 Task: Create a task  Implement a new cloud-based customer analytics system for a company , assign it to team member softage.2@softage.net in the project CoolTech and update the status of the task to  On Track  , set the priority of the task to Low
Action: Mouse moved to (69, 263)
Screenshot: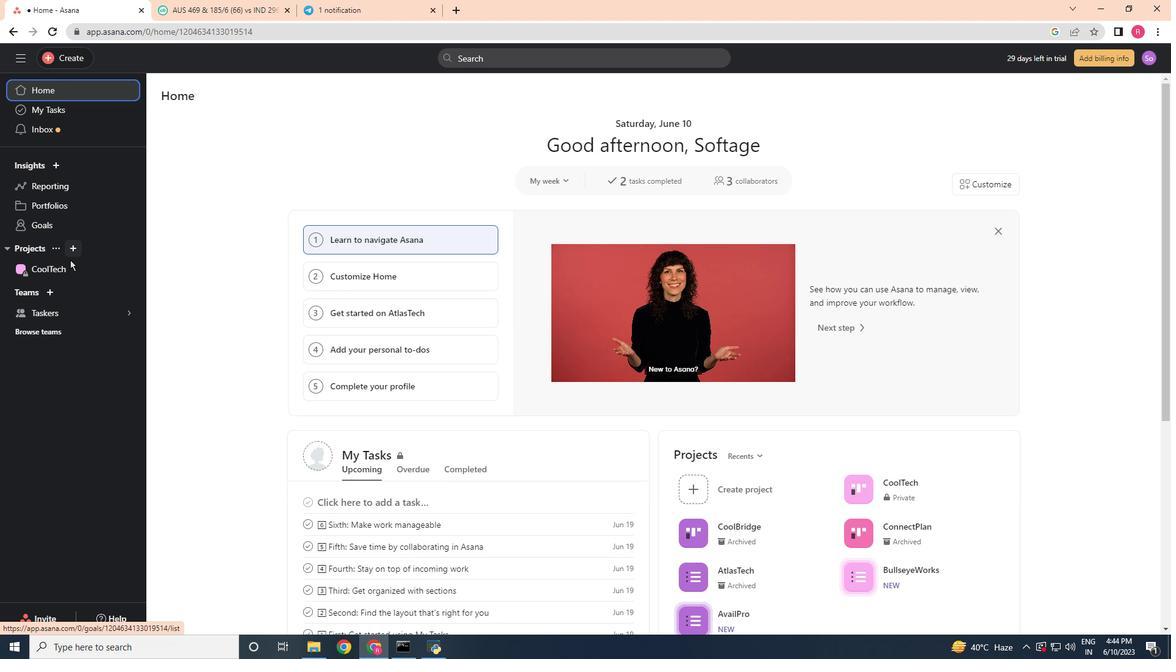 
Action: Mouse pressed left at (69, 263)
Screenshot: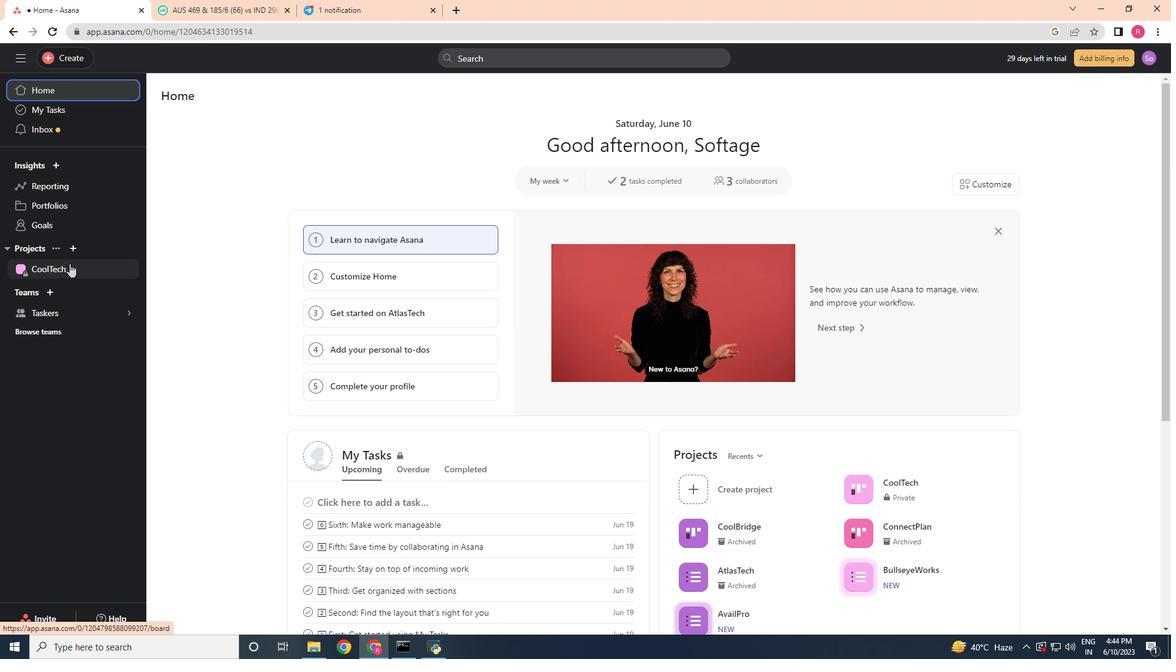 
Action: Mouse moved to (70, 56)
Screenshot: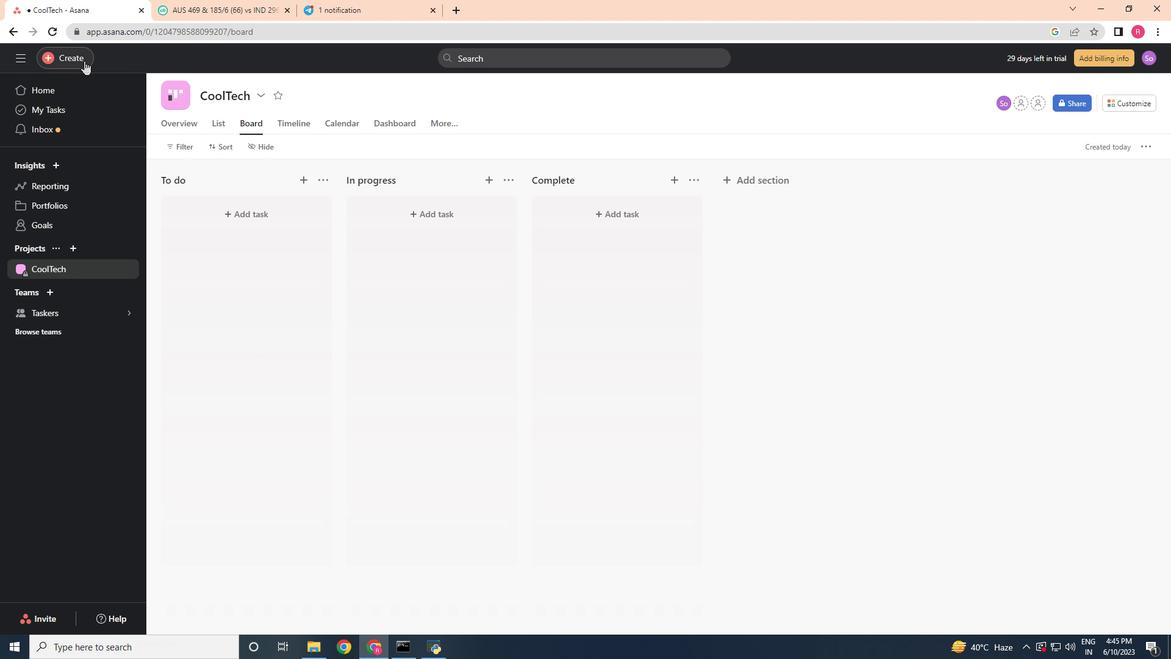 
Action: Mouse pressed left at (70, 56)
Screenshot: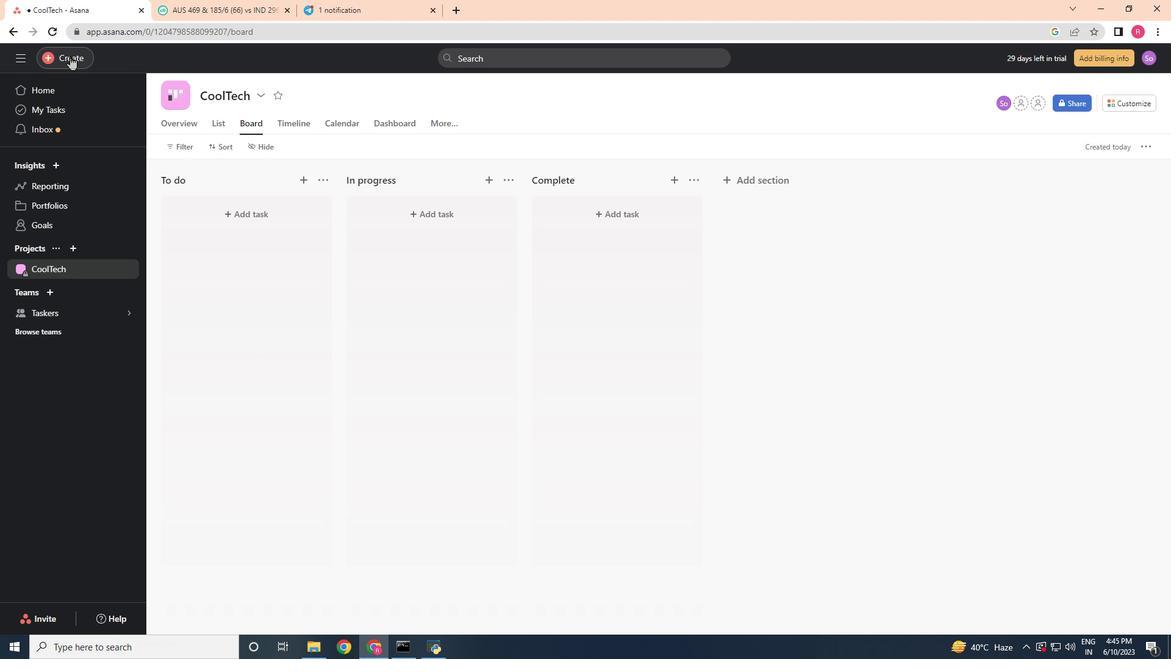 
Action: Mouse moved to (147, 62)
Screenshot: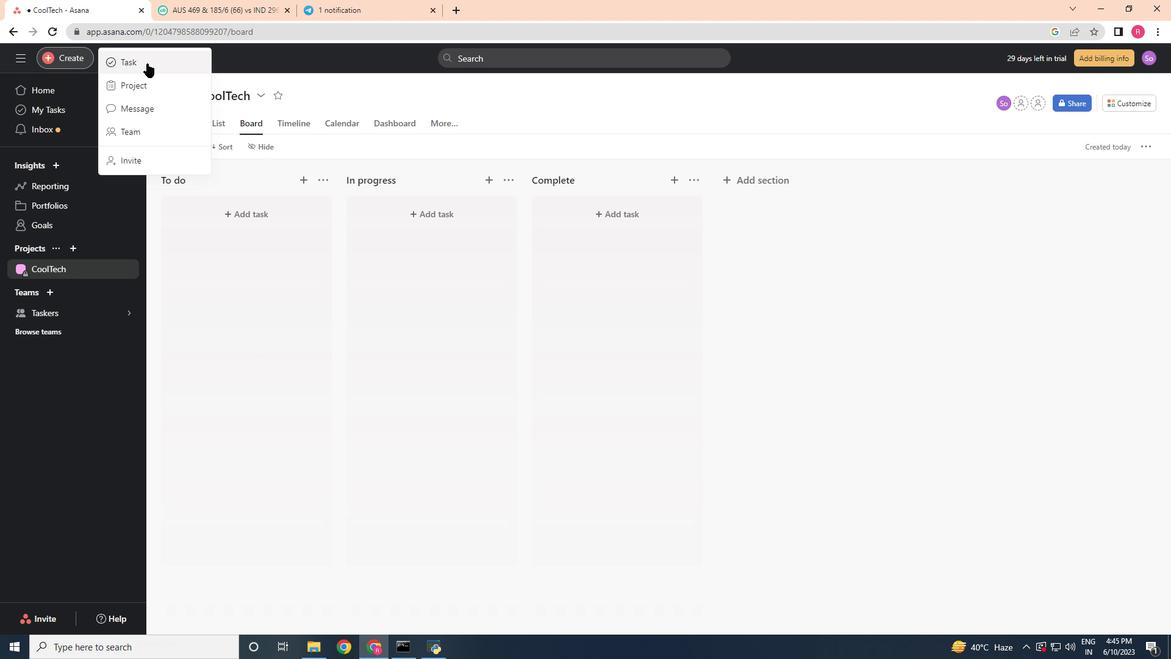 
Action: Mouse pressed left at (147, 62)
Screenshot: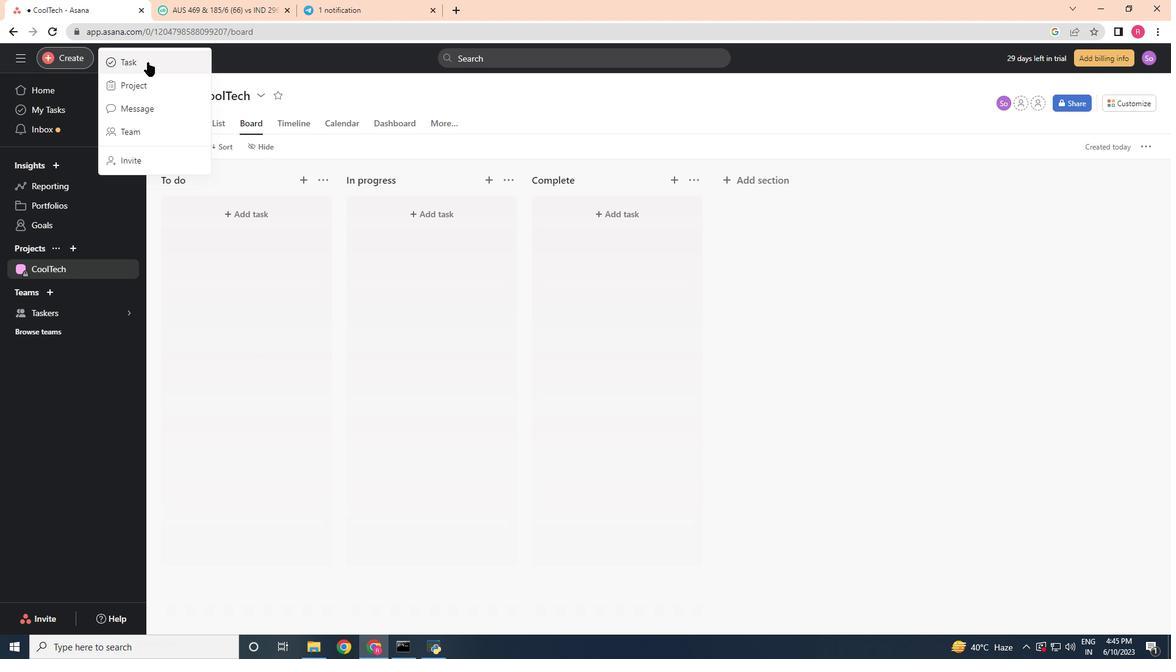 
Action: Mouse moved to (430, 285)
Screenshot: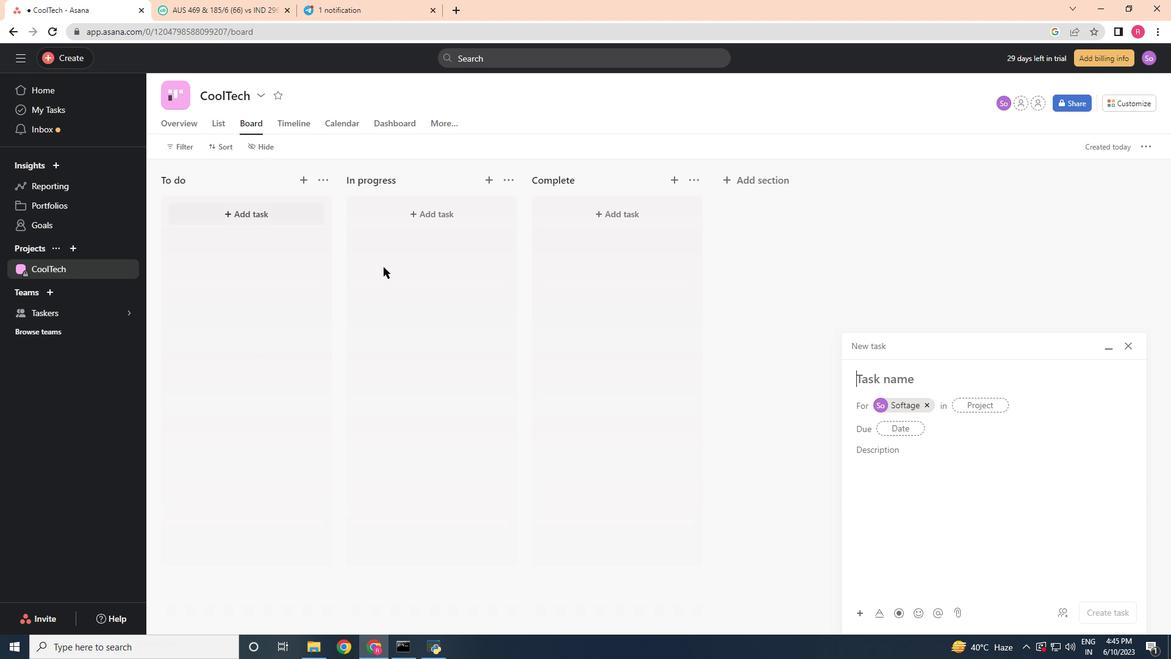 
Action: Key pressed <Key.shift>Implement<Key.space>a<Key.space>new<Key.space>cloud-based<Key.space>customer<Key.space>analystic<Key.space><Key.backspace><Key.backspace><Key.backspace><Key.backspace><Key.backspace><Key.backspace><Key.backspace><Key.backspace>alytics<Key.space>system<Key.space>for<Key.space>a<Key.space>company
Screenshot: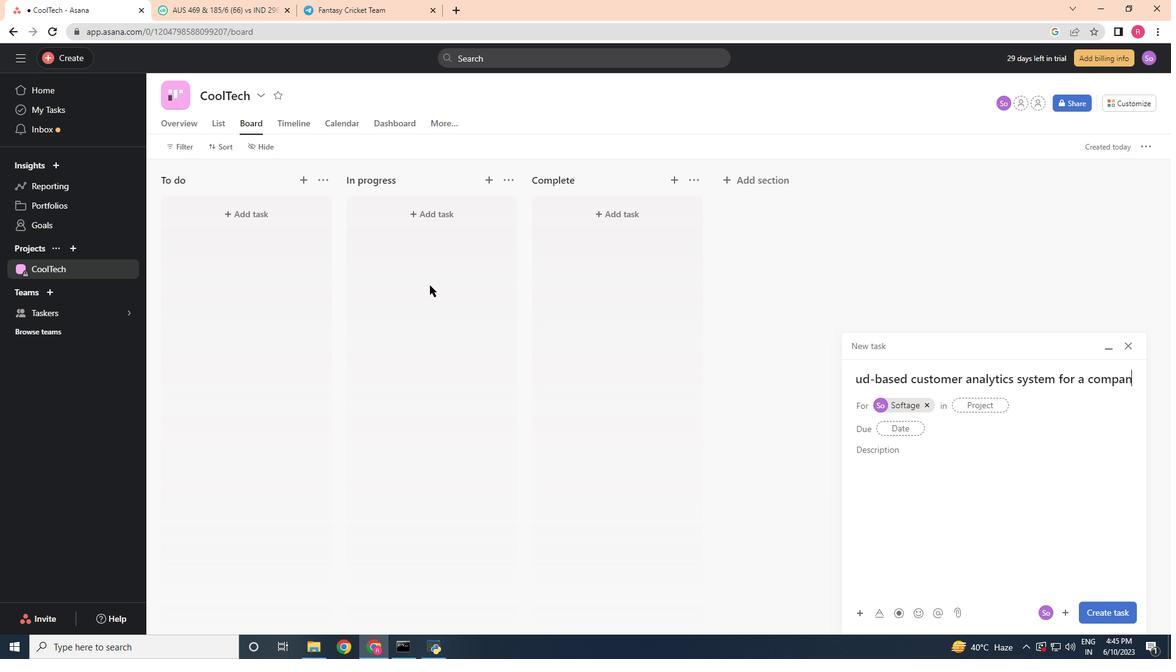 
Action: Mouse moved to (924, 405)
Screenshot: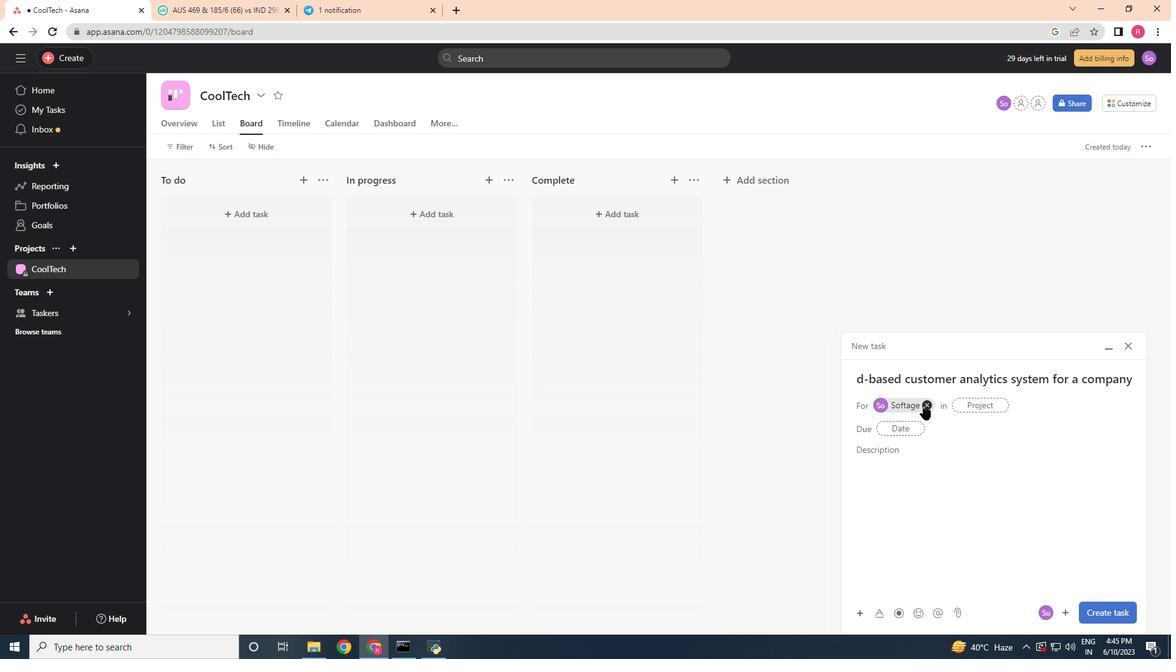 
Action: Mouse pressed left at (924, 405)
Screenshot: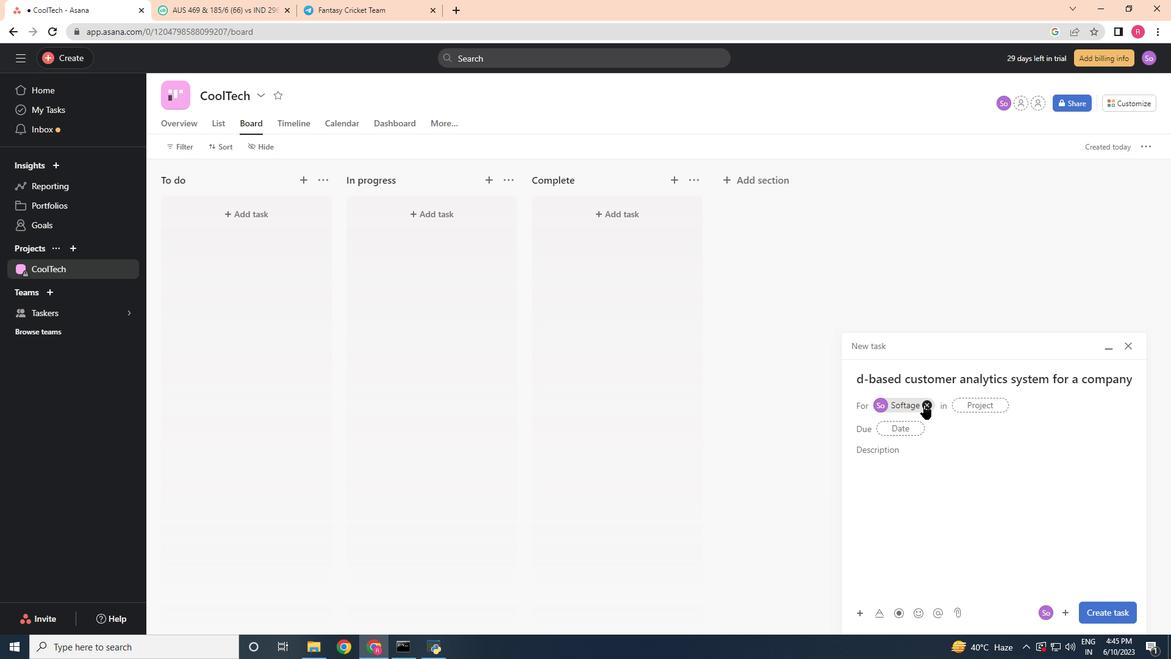 
Action: Mouse moved to (895, 400)
Screenshot: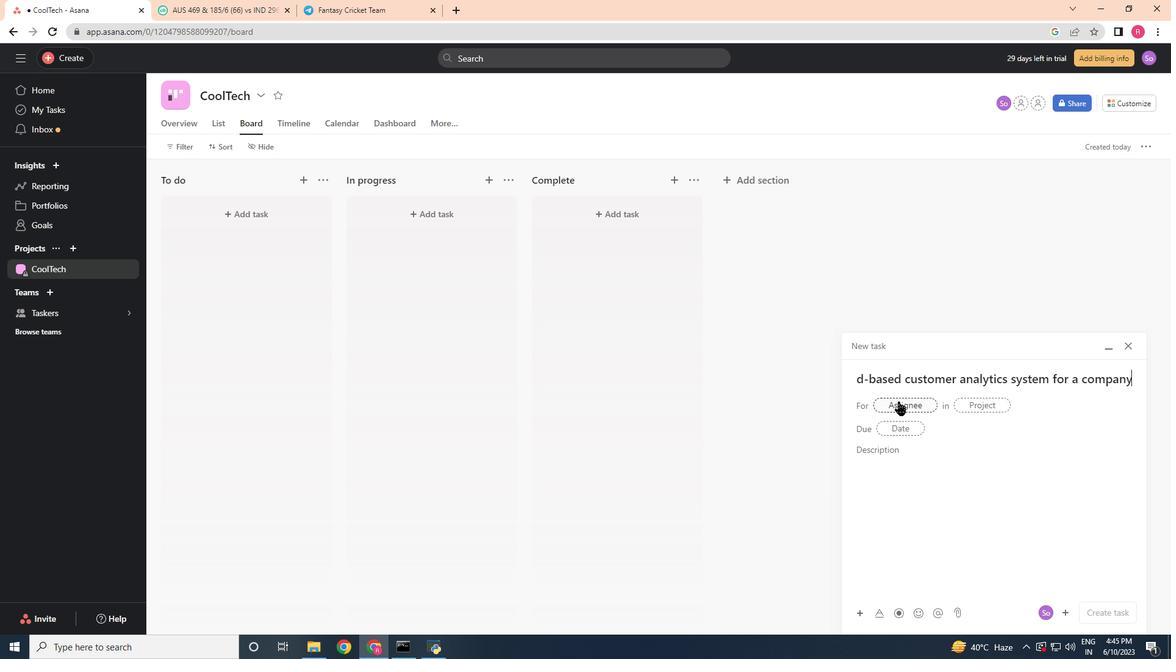
Action: Mouse pressed left at (895, 400)
Screenshot: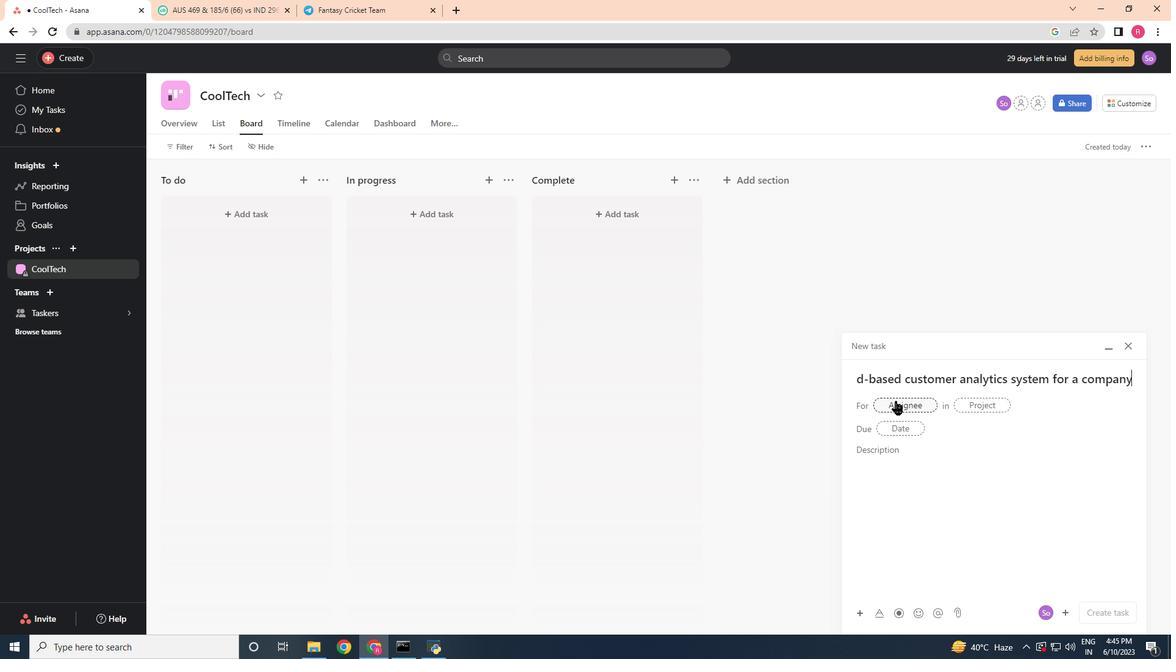 
Action: Mouse moved to (873, 413)
Screenshot: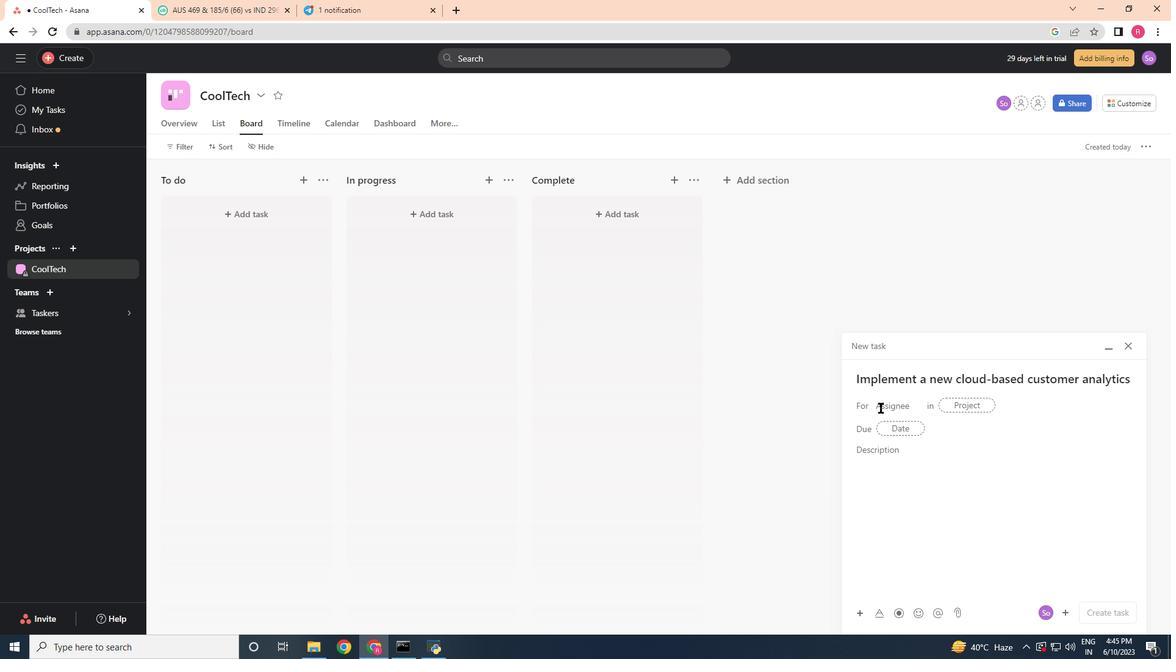 
Action: Key pressed softage.2<Key.shift>@softage.2<Key.backspace>net
Screenshot: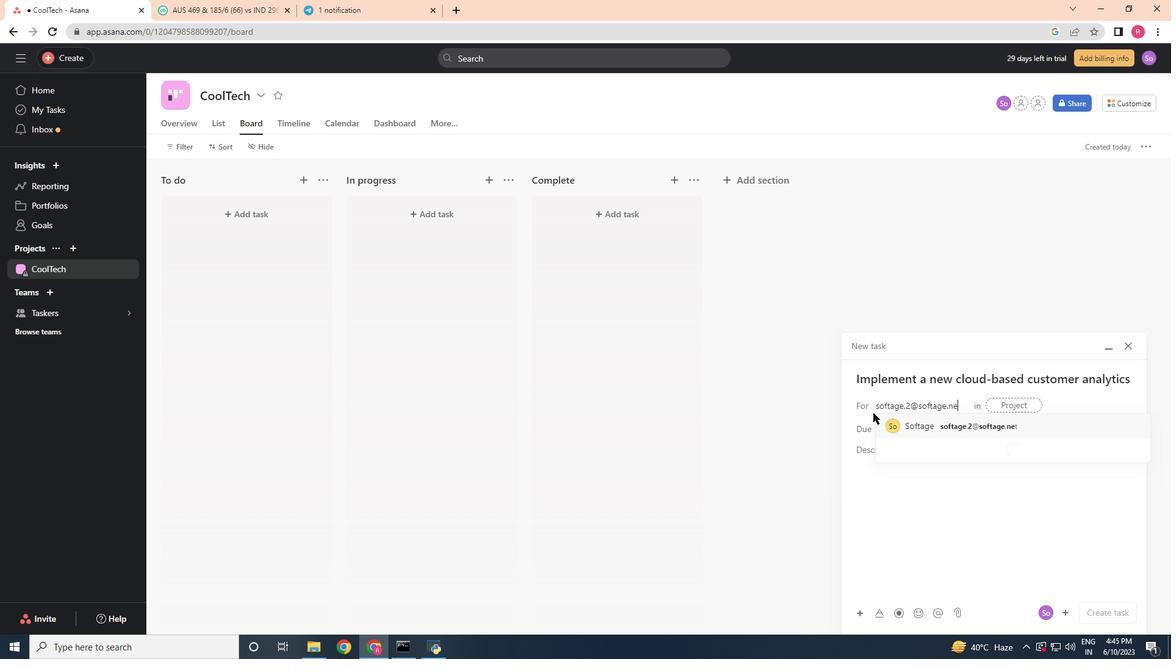 
Action: Mouse moved to (959, 425)
Screenshot: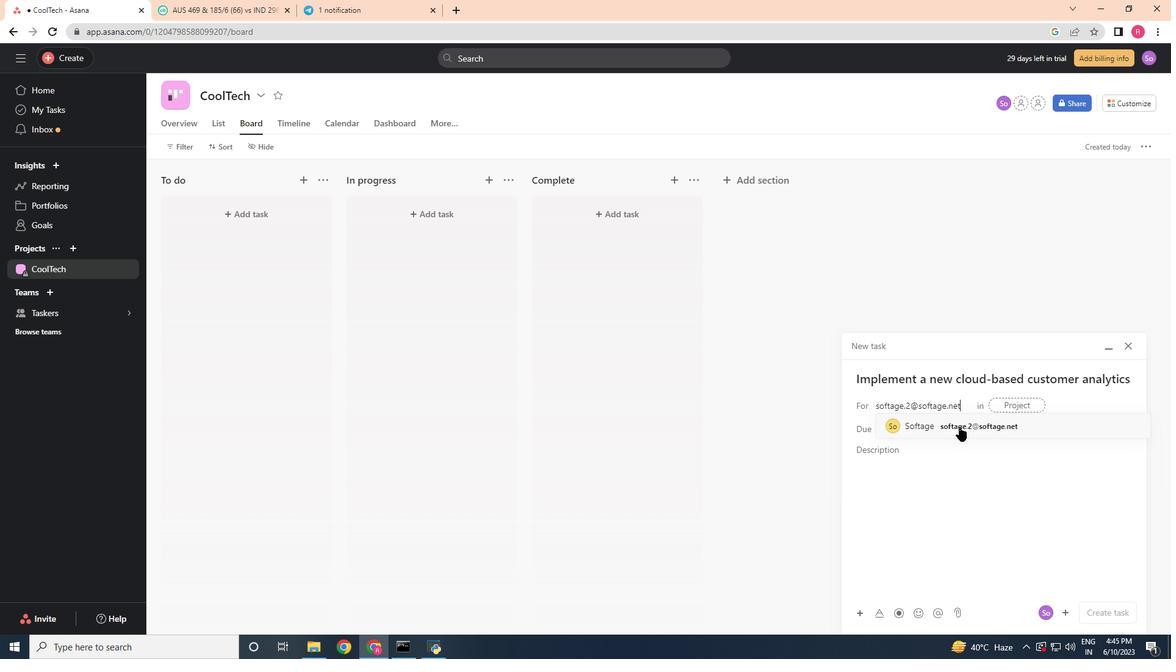 
Action: Mouse pressed left at (959, 425)
Screenshot: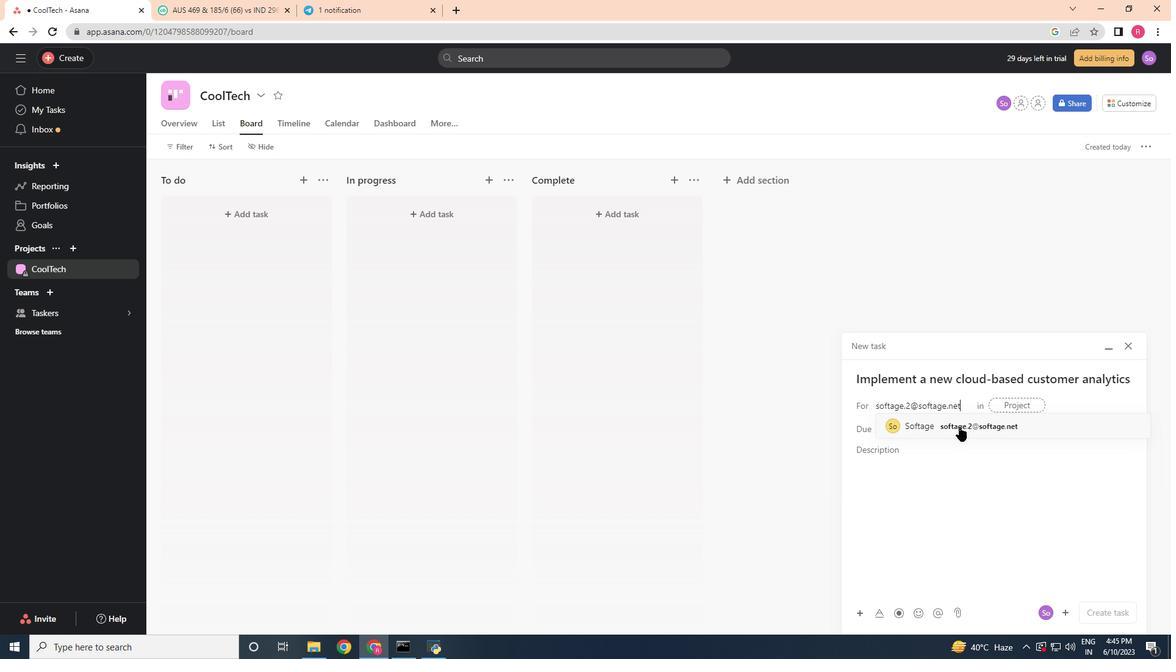 
Action: Mouse moved to (804, 422)
Screenshot: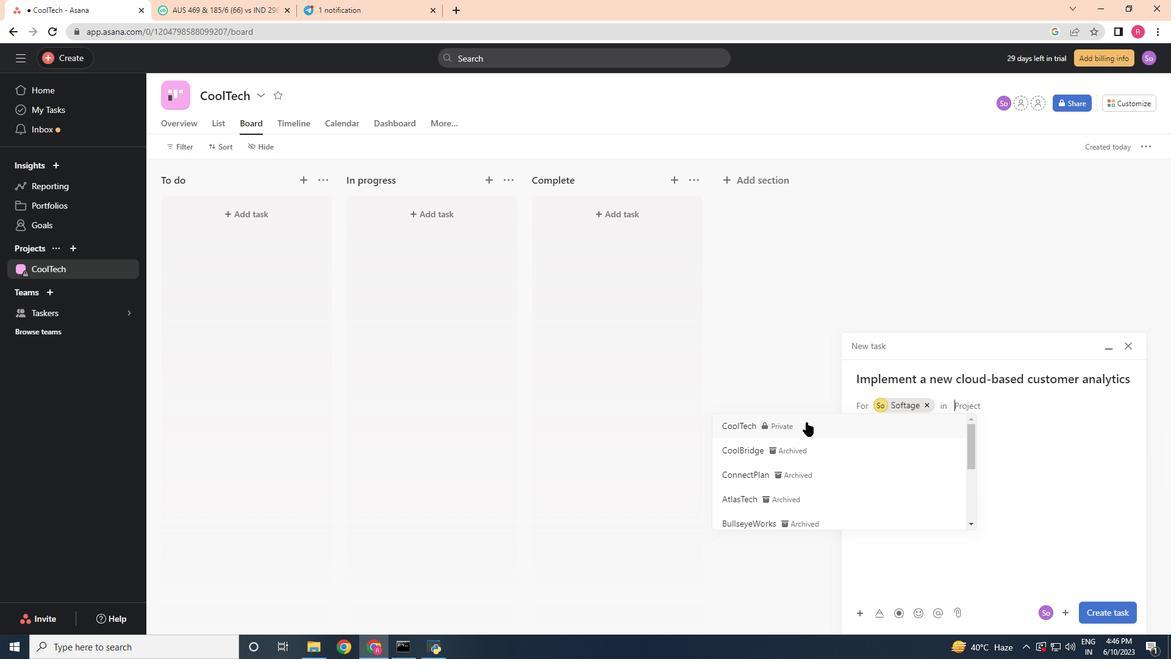 
Action: Mouse pressed left at (804, 422)
Screenshot: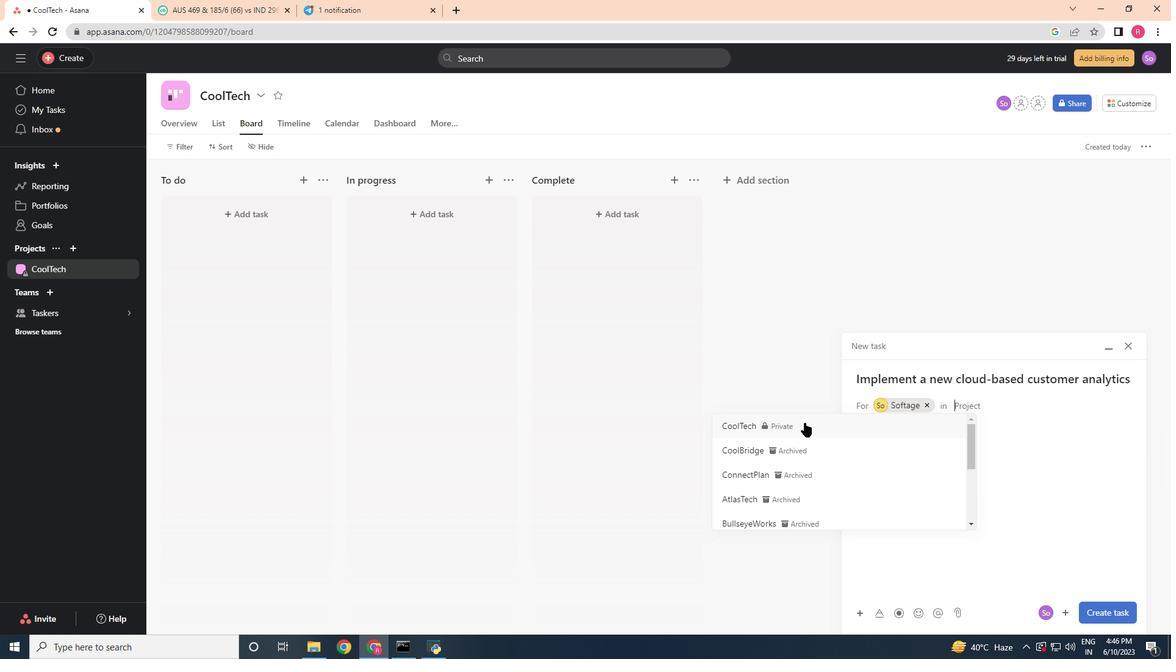 
Action: Mouse moved to (919, 458)
Screenshot: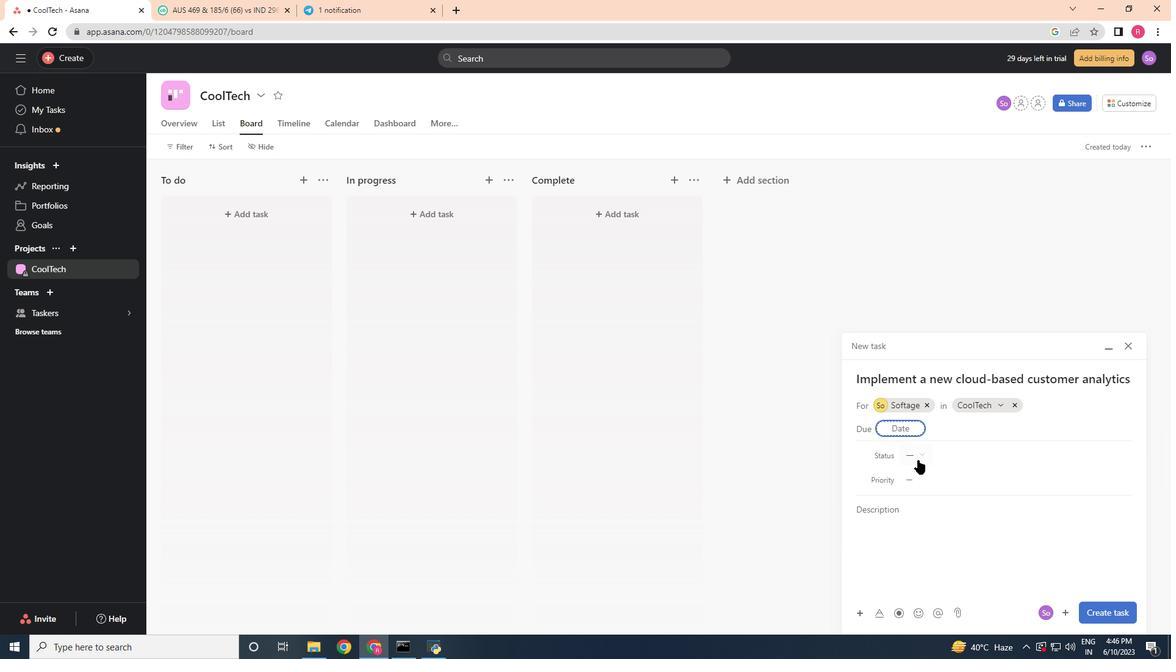 
Action: Mouse pressed left at (919, 458)
Screenshot: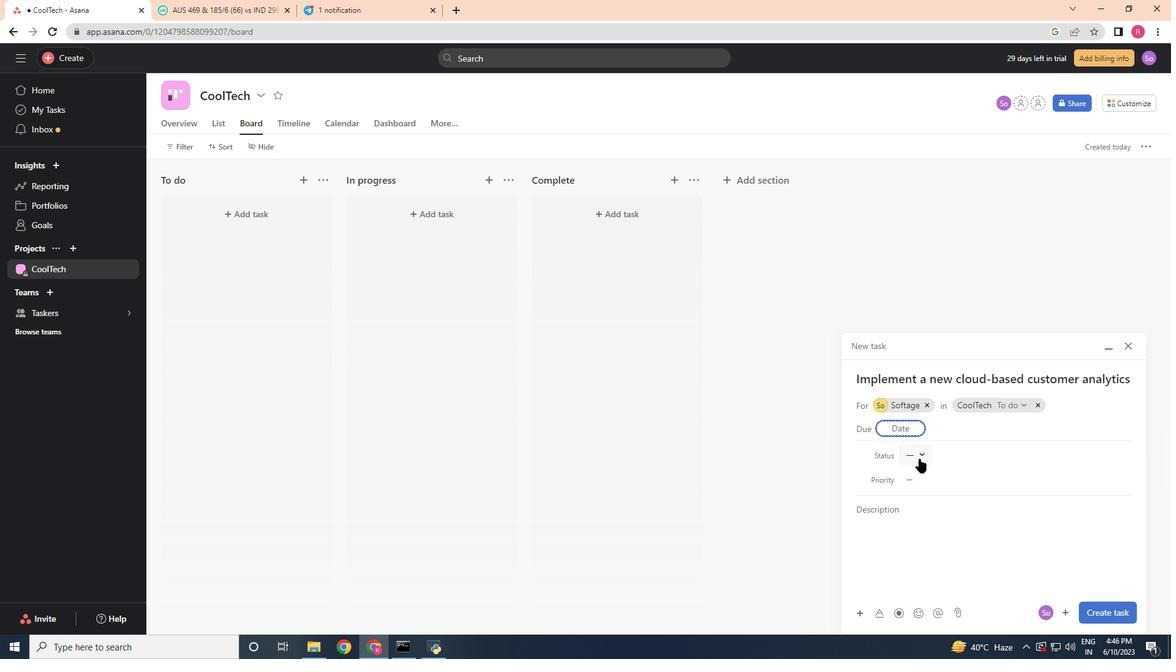 
Action: Mouse moved to (934, 495)
Screenshot: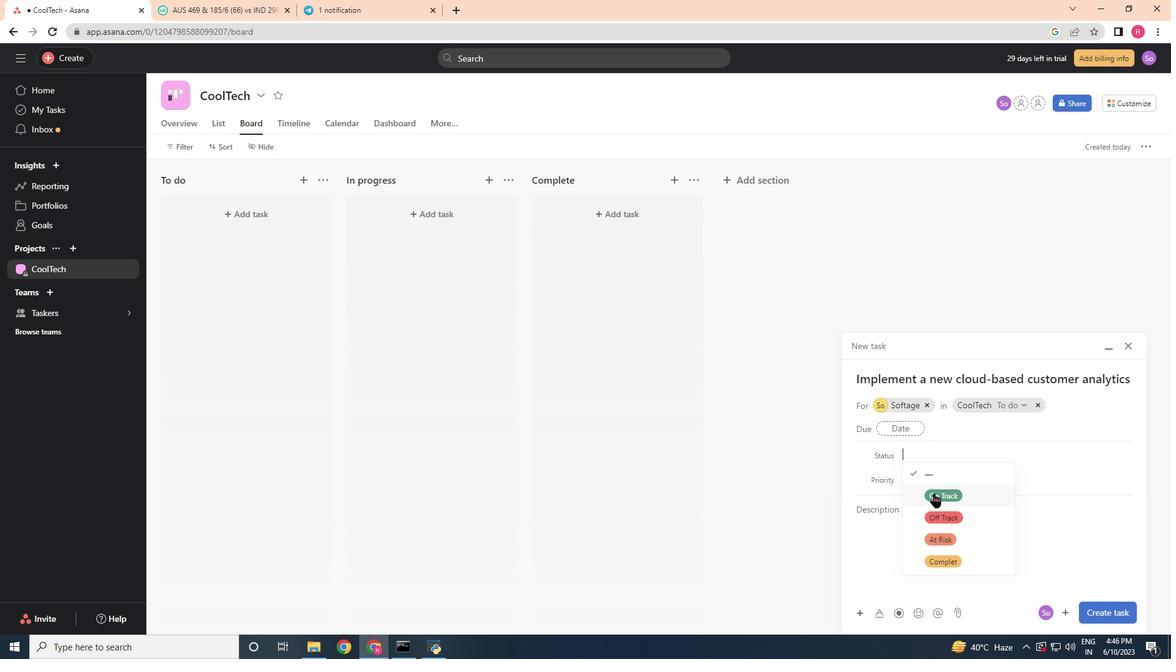 
Action: Mouse pressed left at (934, 495)
Screenshot: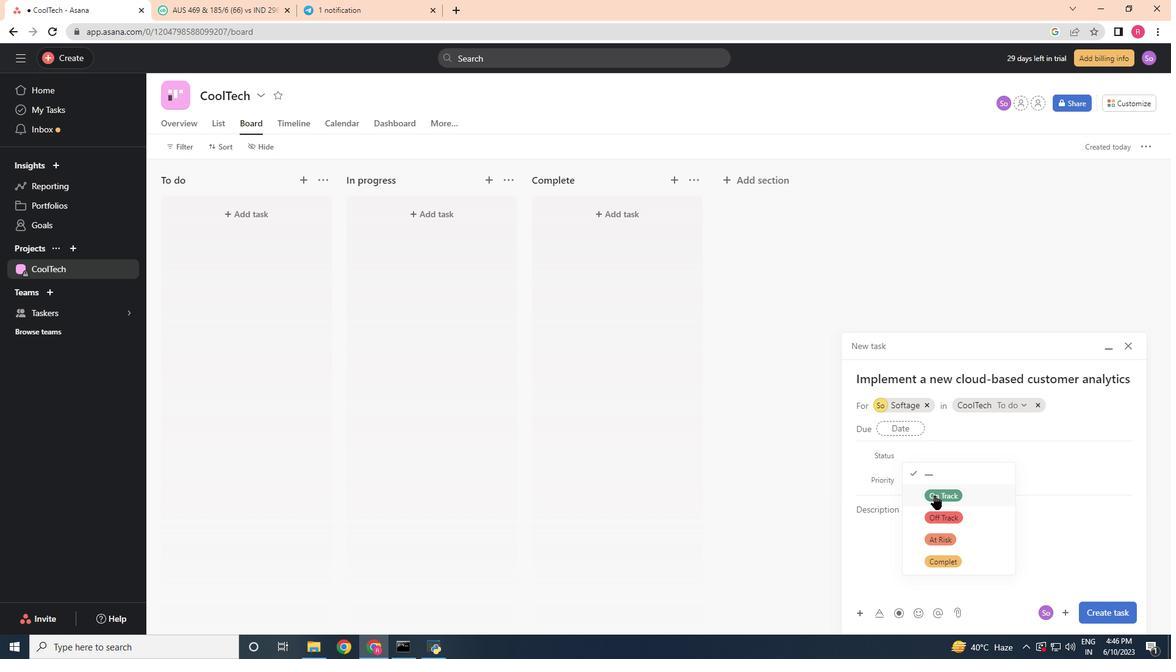 
Action: Mouse moved to (909, 480)
Screenshot: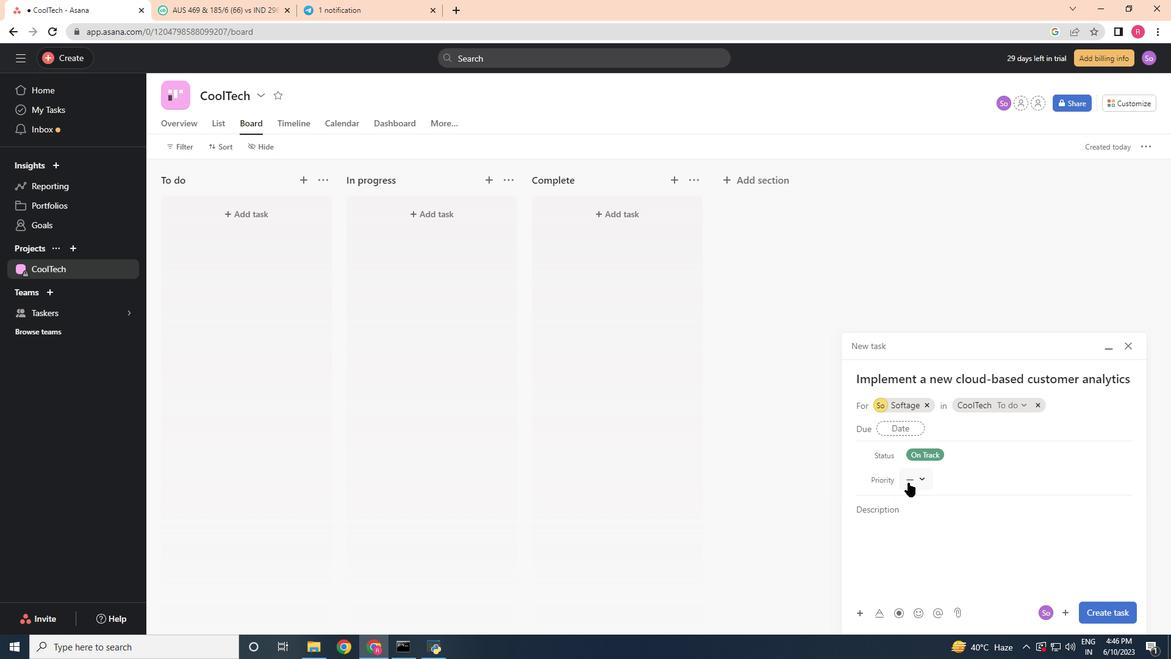 
Action: Mouse pressed left at (909, 480)
Screenshot: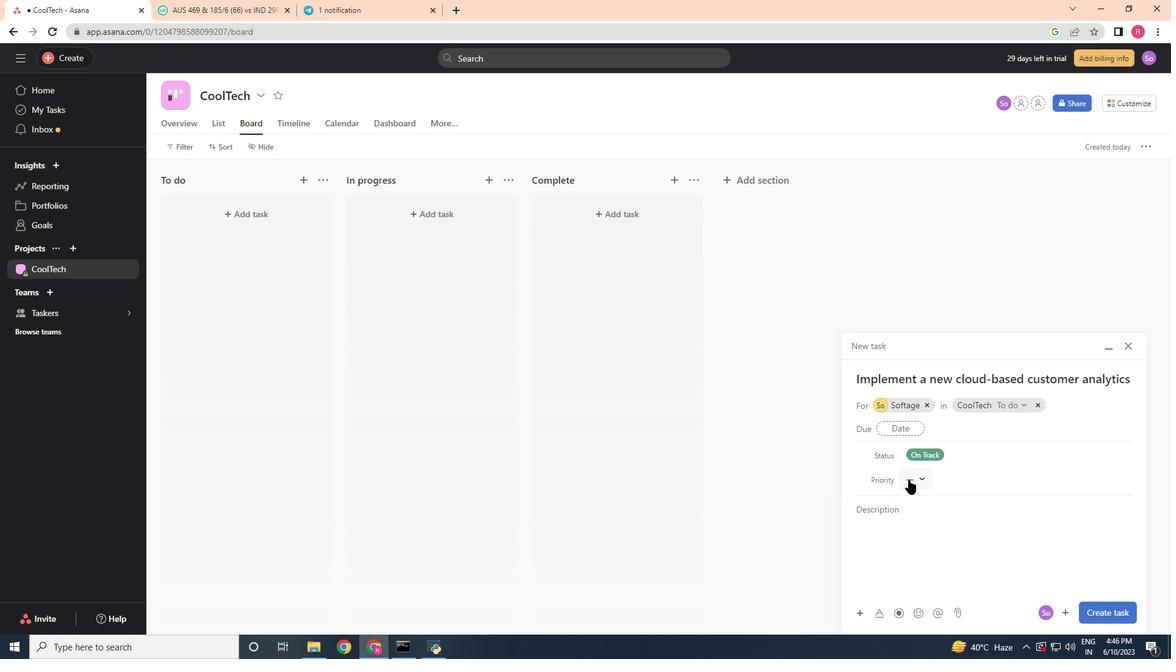 
Action: Mouse moved to (943, 559)
Screenshot: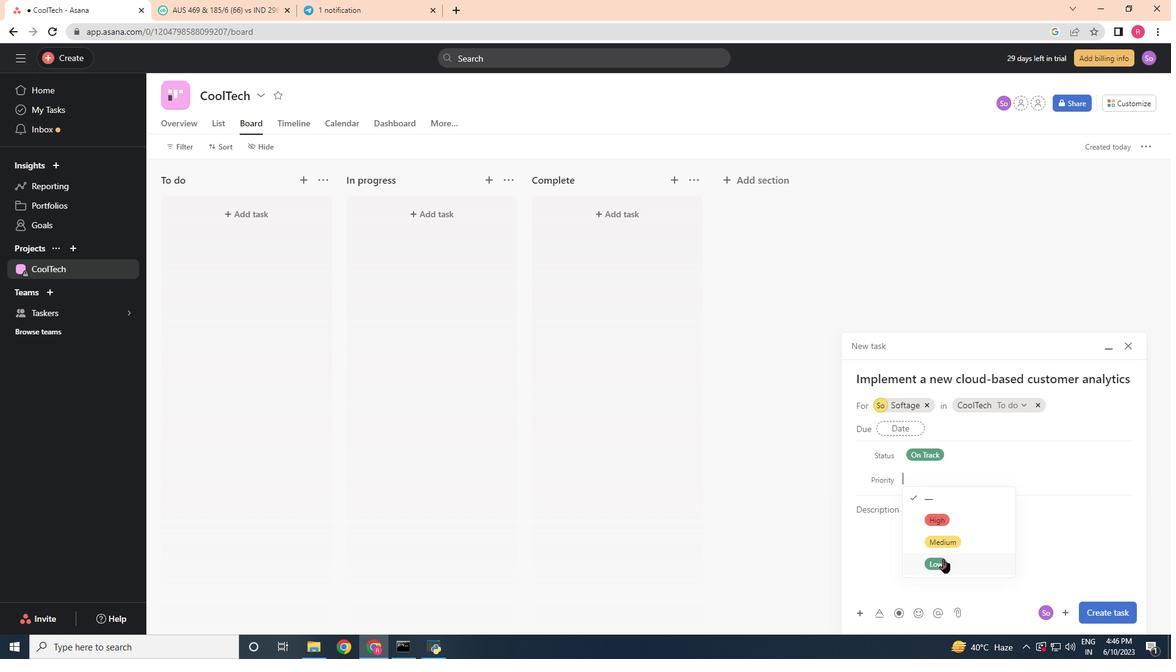 
Action: Mouse pressed left at (943, 559)
Screenshot: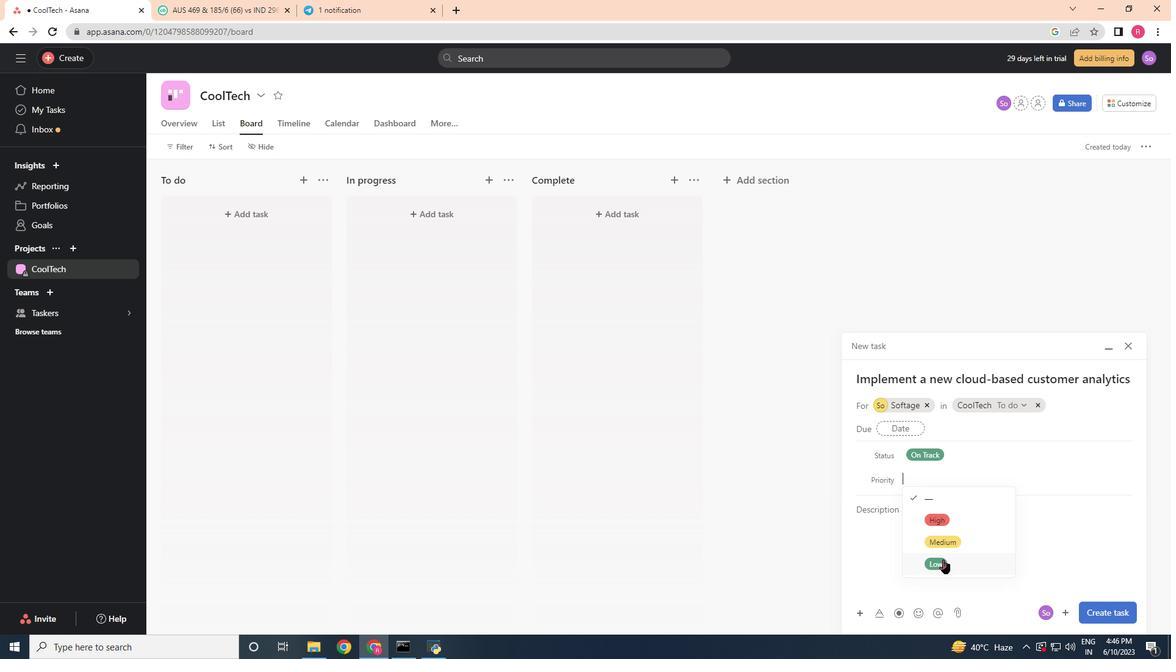 
Action: Mouse moved to (1094, 610)
Screenshot: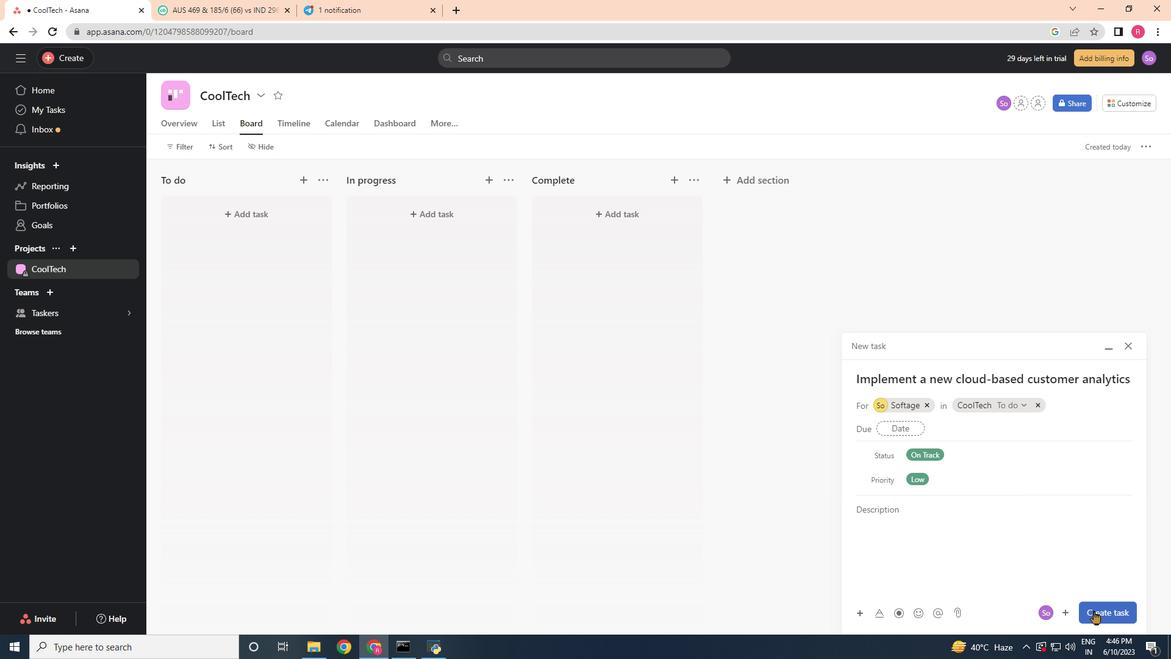 
Action: Mouse pressed left at (1094, 610)
Screenshot: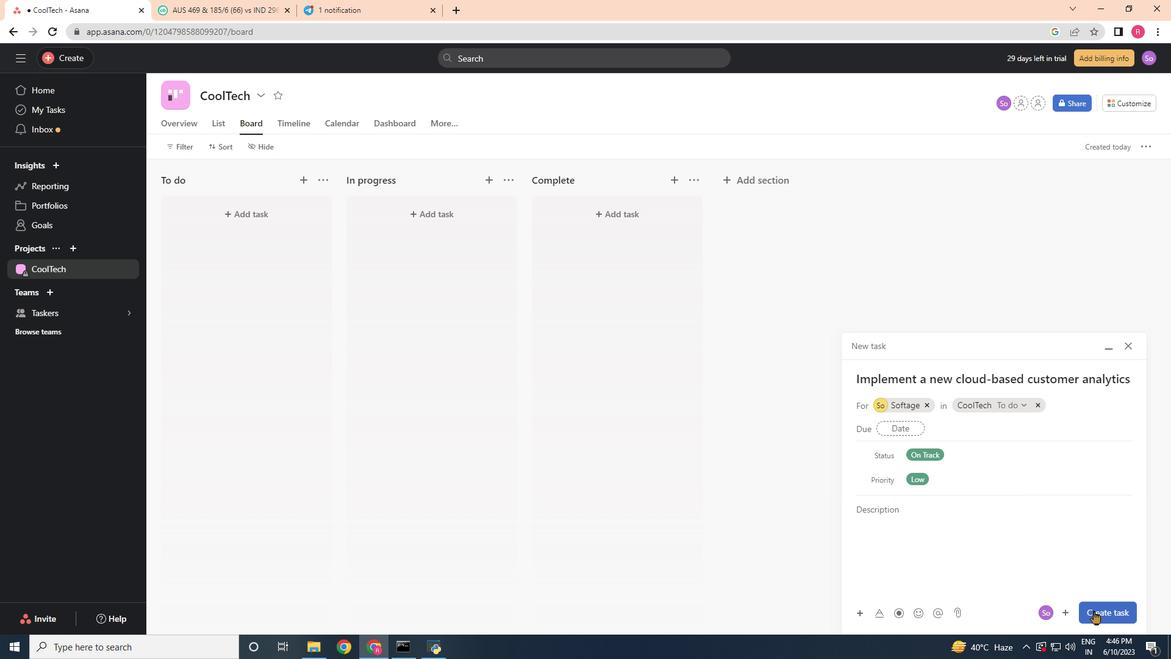
Action: Mouse moved to (466, 498)
Screenshot: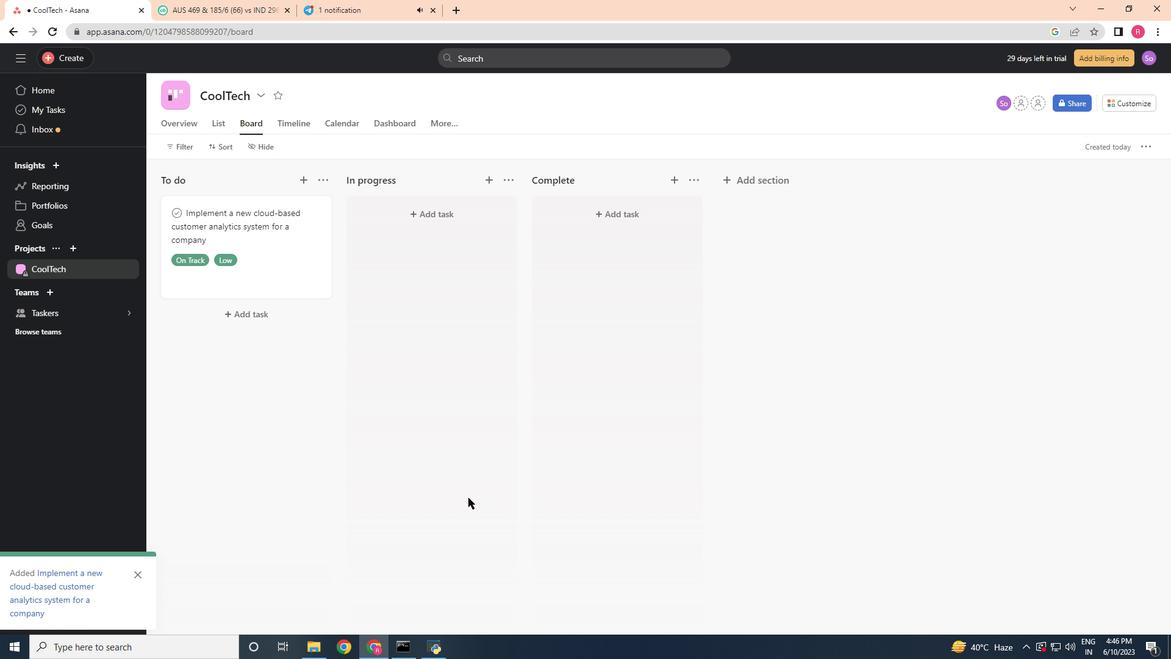 
